 Task: Change Filter to Noir on "Image D.jpg" and play.
Action: Mouse moved to (177, 153)
Screenshot: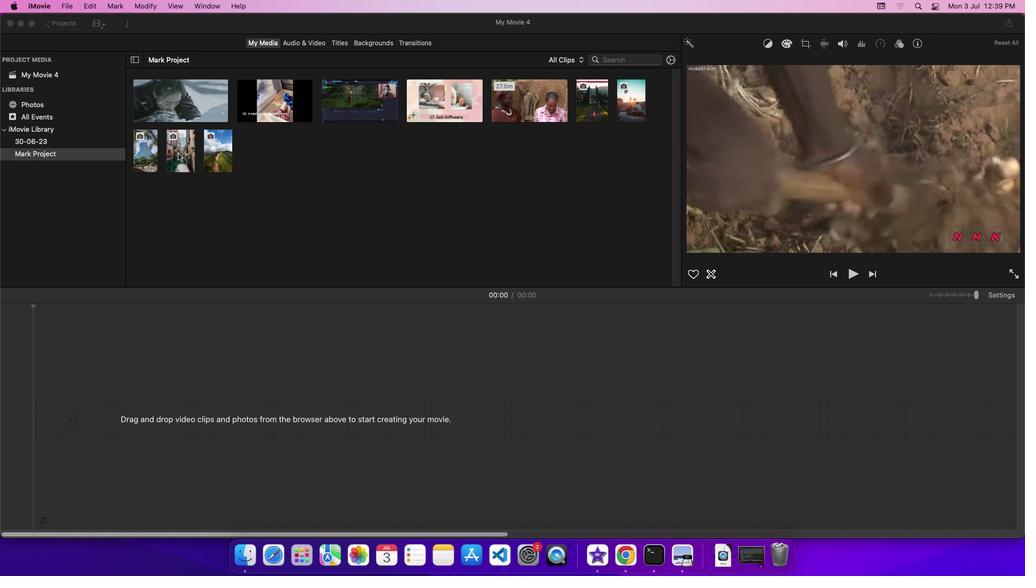 
Action: Mouse pressed left at (177, 153)
Screenshot: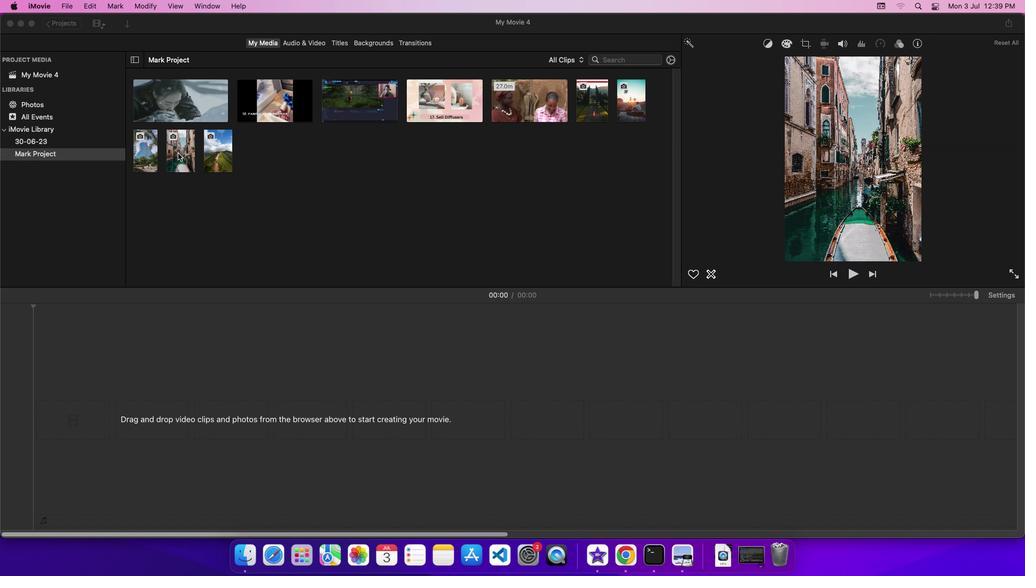 
Action: Mouse pressed left at (177, 153)
Screenshot: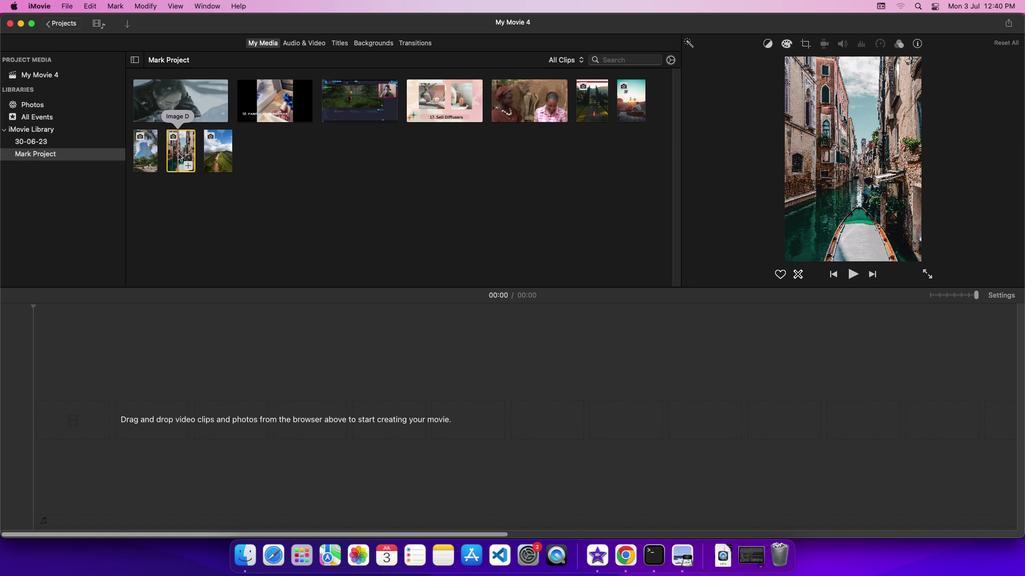 
Action: Mouse moved to (277, 410)
Screenshot: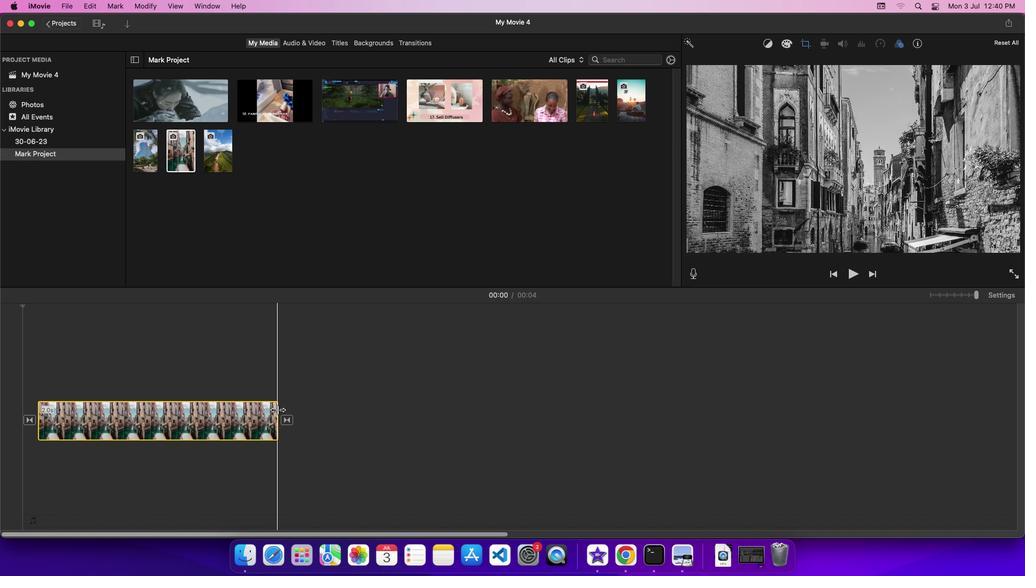 
Action: Mouse pressed left at (277, 410)
Screenshot: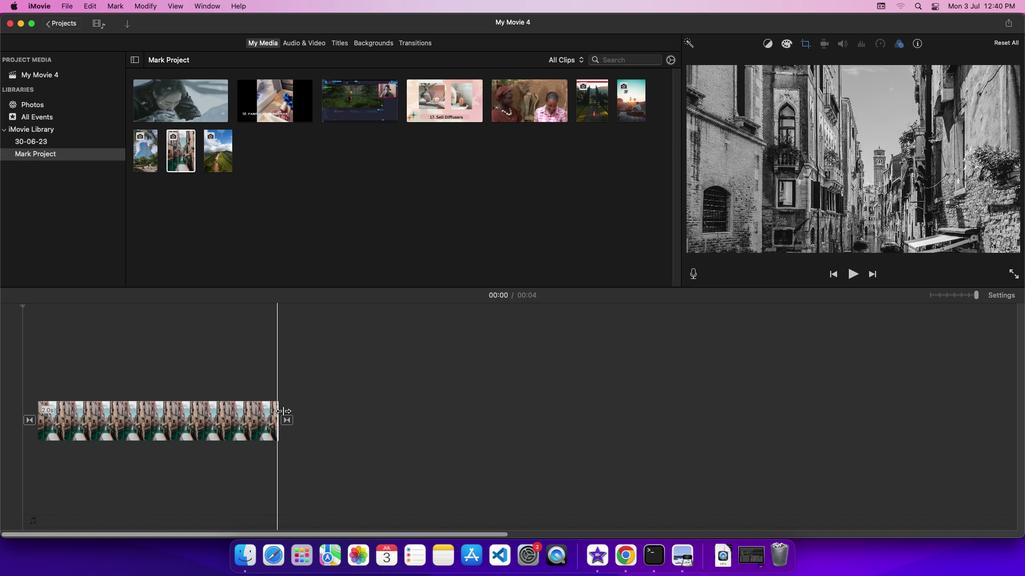 
Action: Mouse moved to (993, 291)
Screenshot: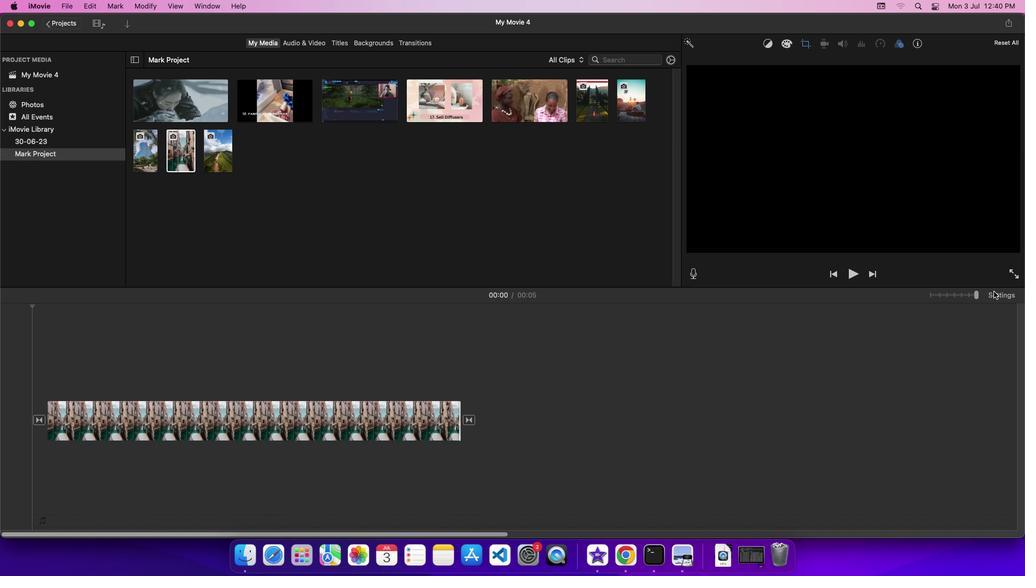 
Action: Mouse pressed left at (993, 291)
Screenshot: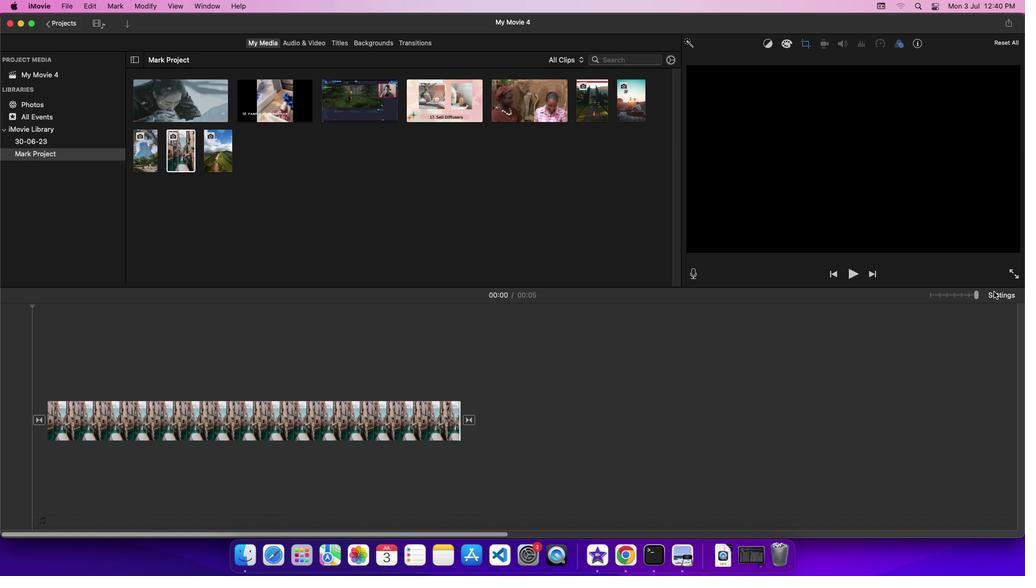 
Action: Mouse moved to (914, 362)
Screenshot: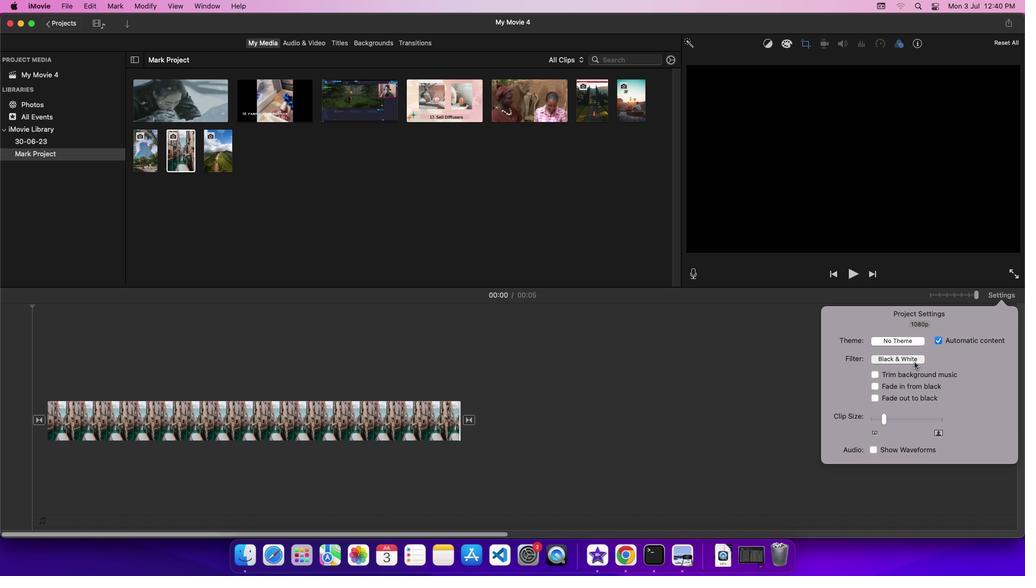 
Action: Mouse pressed left at (914, 362)
Screenshot: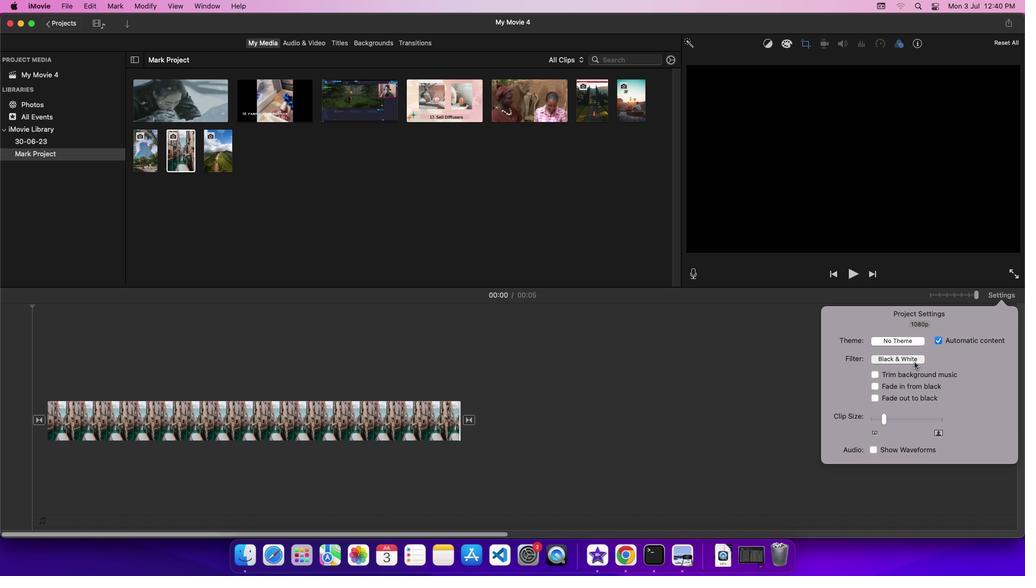 
Action: Mouse moved to (180, 56)
Screenshot: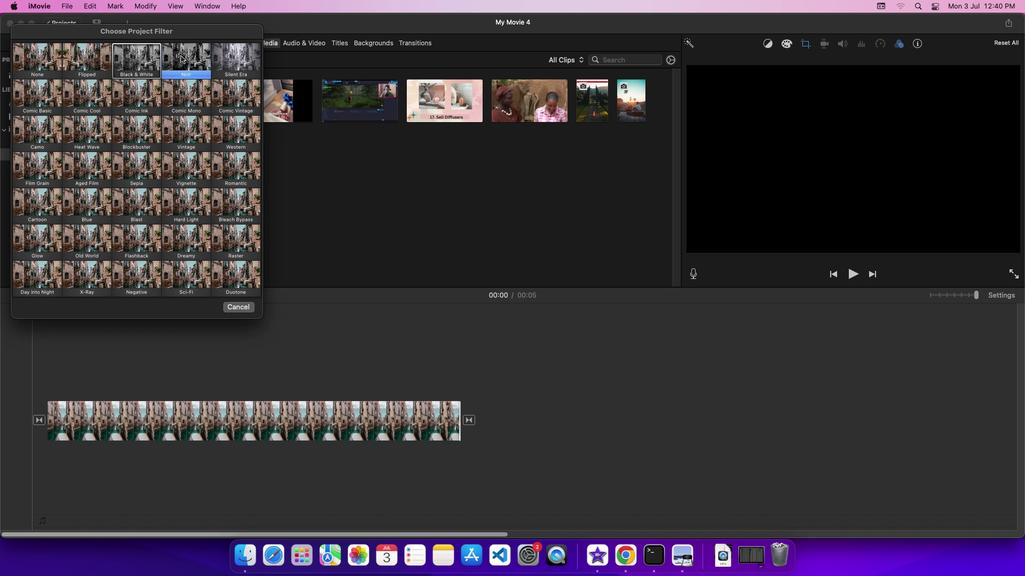 
Action: Mouse pressed left at (180, 56)
Screenshot: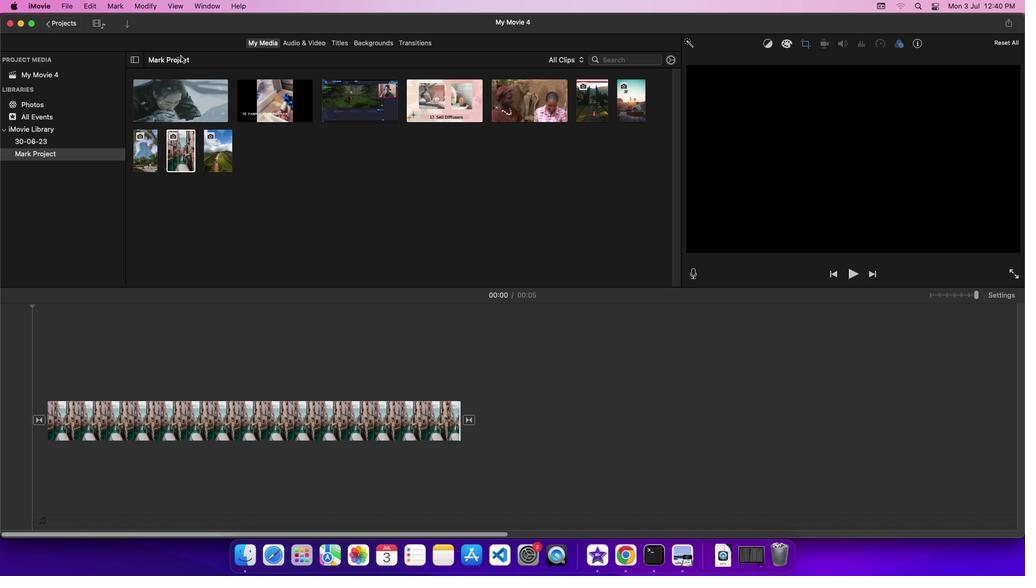 
Action: Mouse moved to (56, 399)
Screenshot: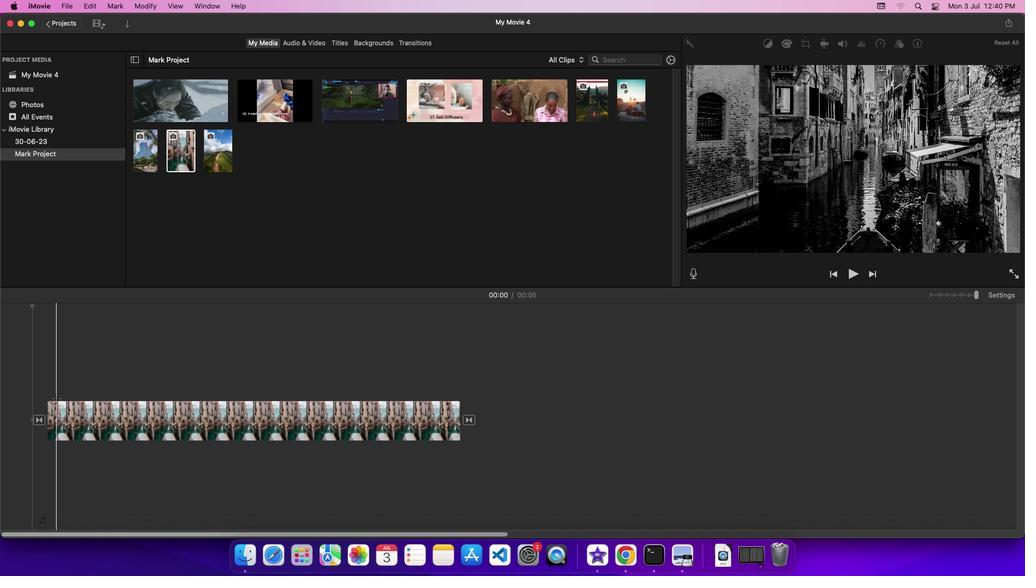 
Action: Mouse pressed left at (56, 399)
Screenshot: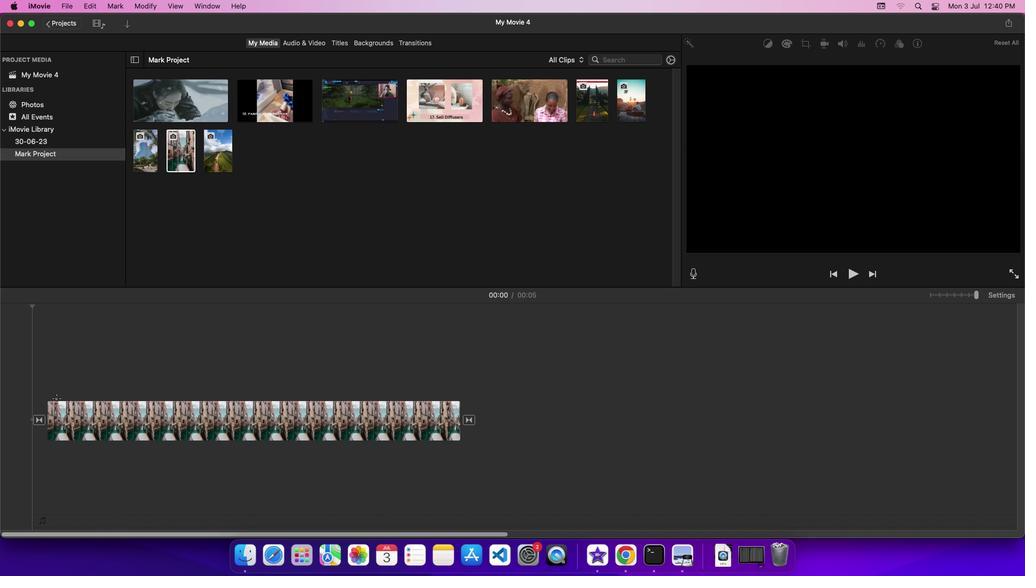 
Action: Mouse moved to (847, 273)
Screenshot: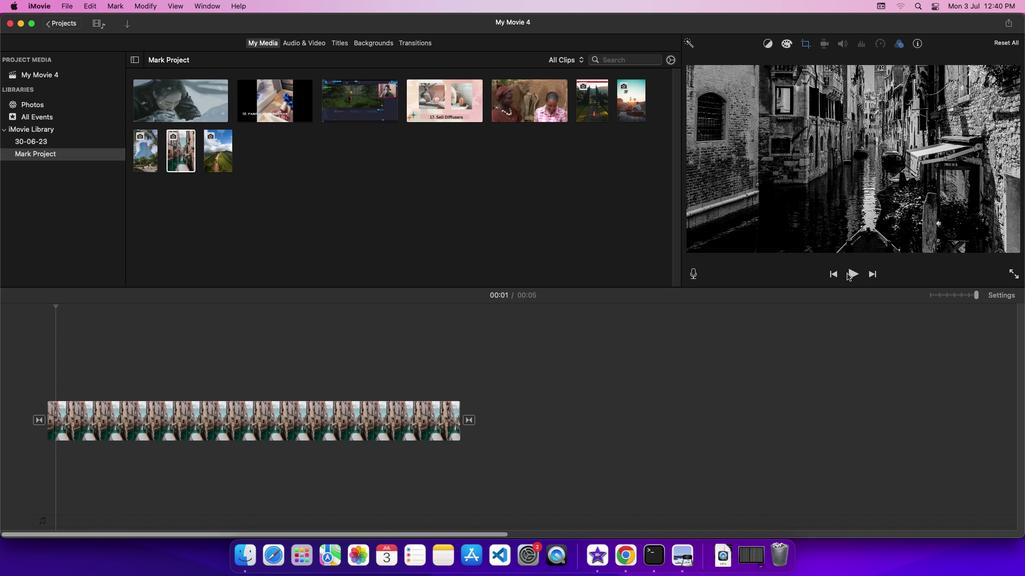 
Action: Mouse pressed left at (847, 273)
Screenshot: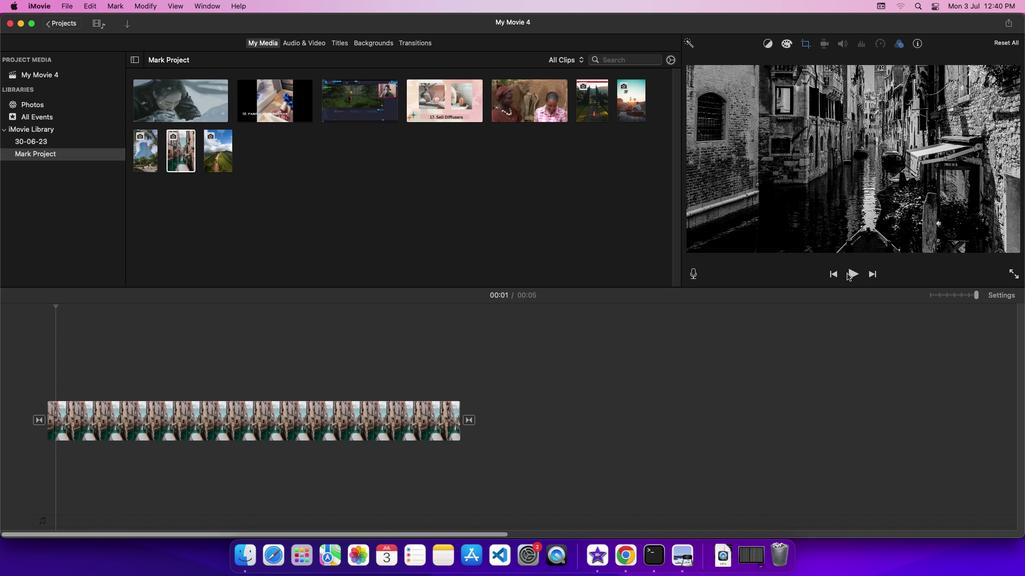 
Action: Mouse moved to (853, 276)
Screenshot: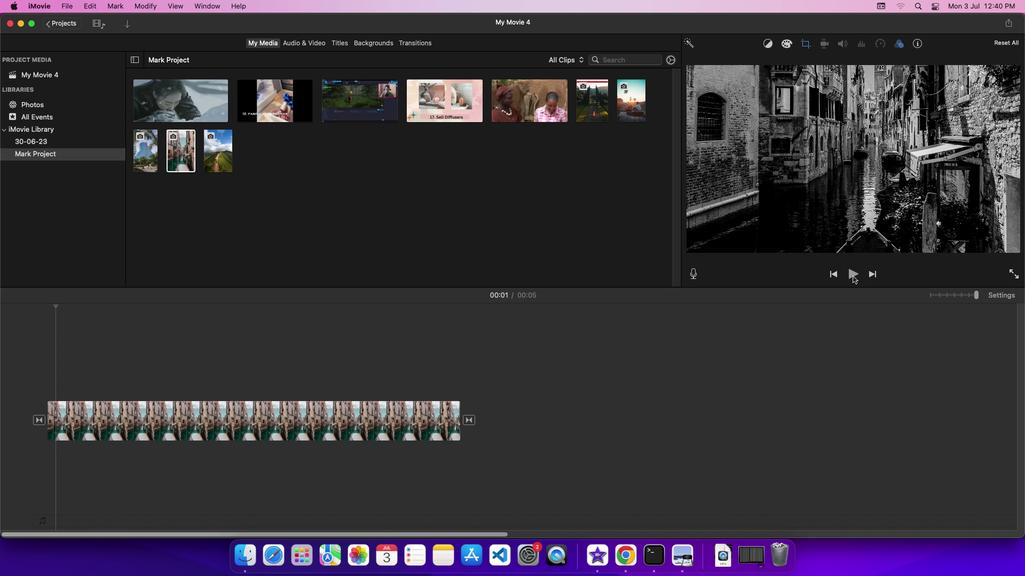 
Action: Mouse pressed left at (853, 276)
Screenshot: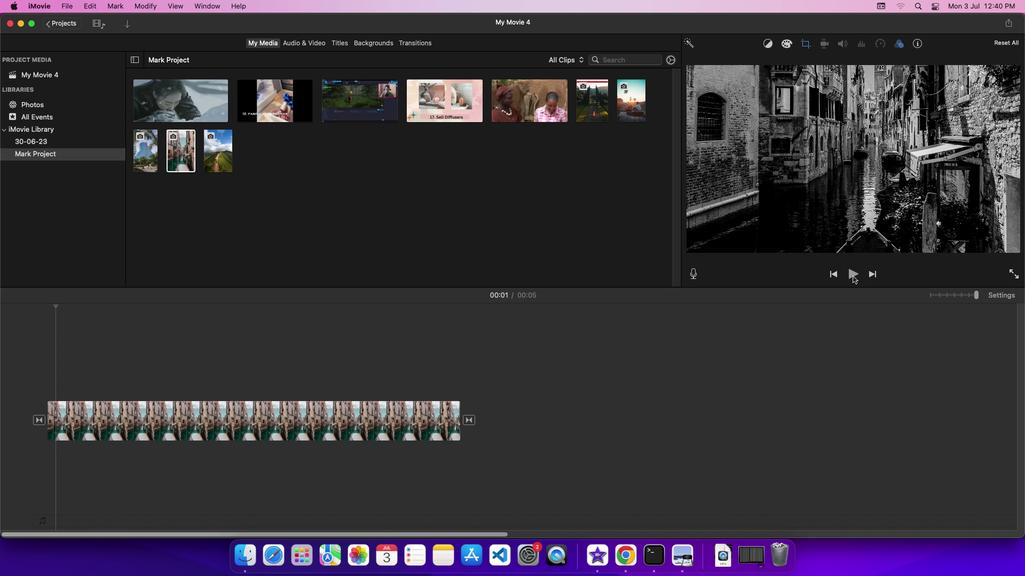 
Action: Mouse moved to (850, 310)
Screenshot: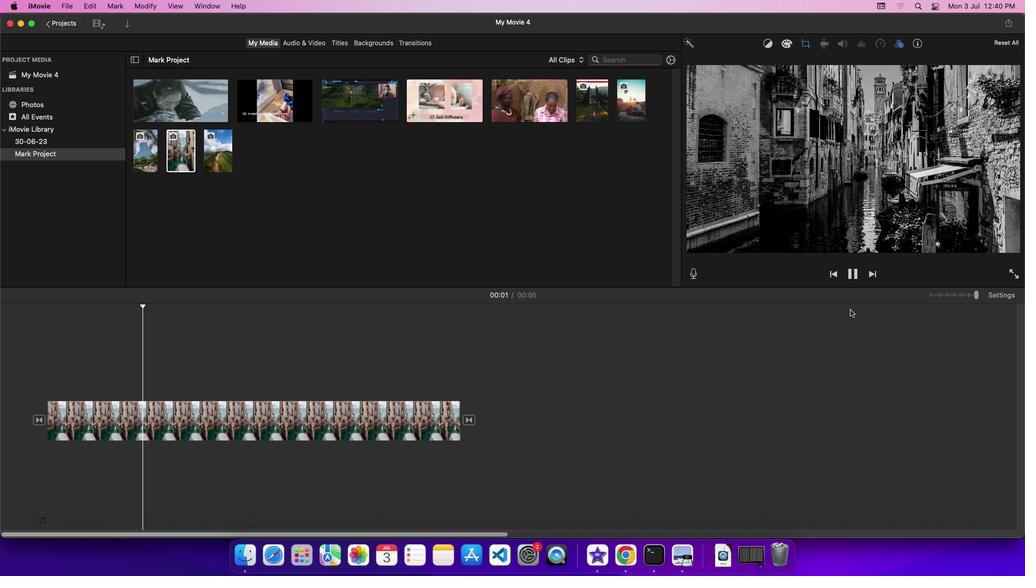 
